 Task: Select the default option in the collapse items.
Action: Mouse moved to (10, 469)
Screenshot: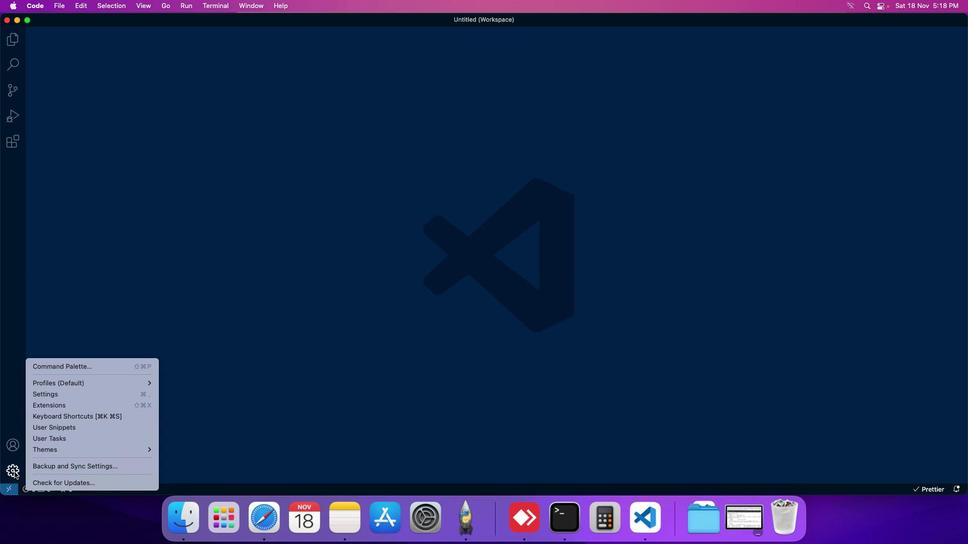 
Action: Mouse pressed left at (10, 469)
Screenshot: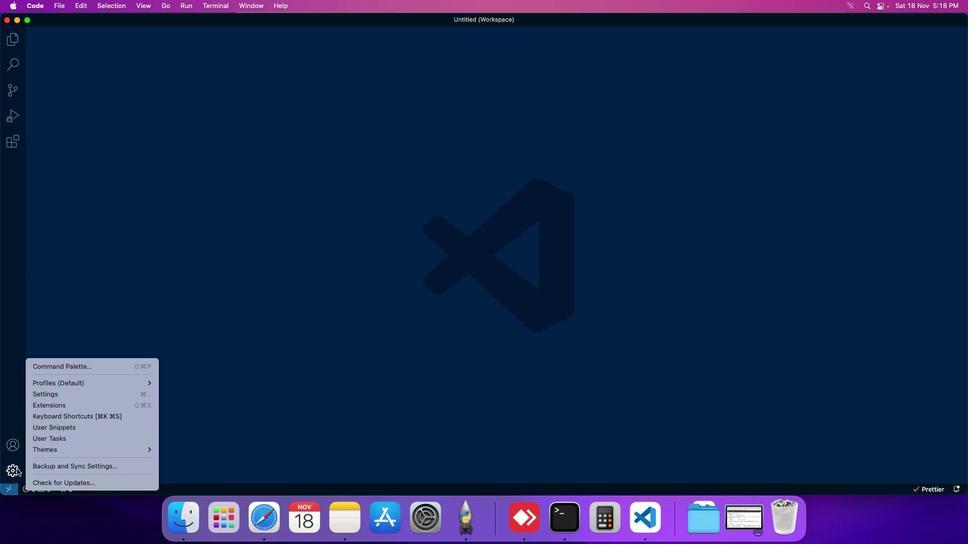 
Action: Mouse moved to (51, 395)
Screenshot: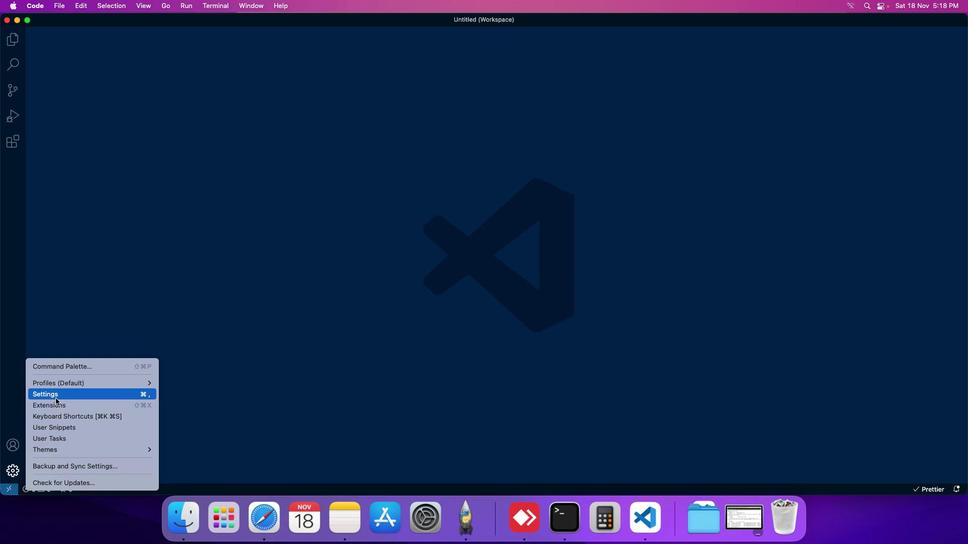 
Action: Mouse pressed left at (51, 395)
Screenshot: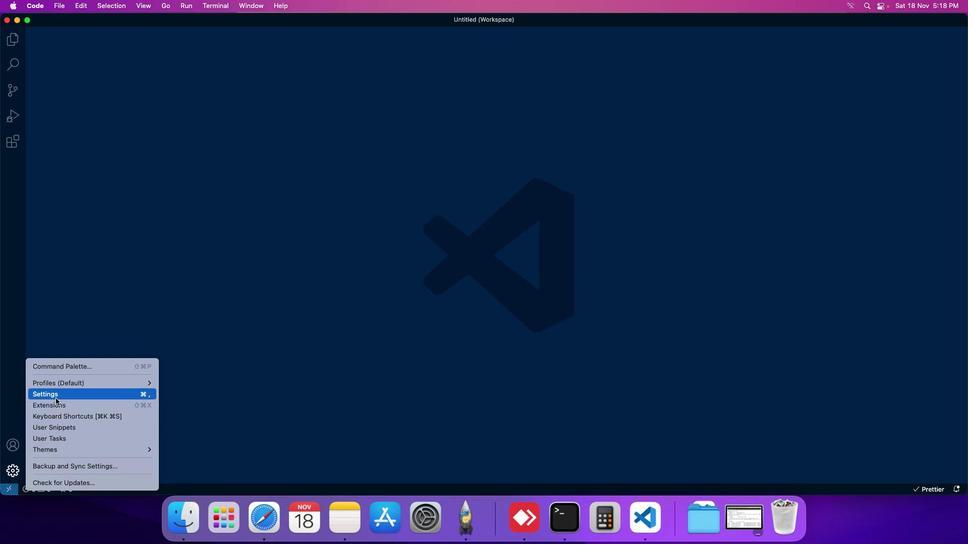 
Action: Mouse moved to (228, 77)
Screenshot: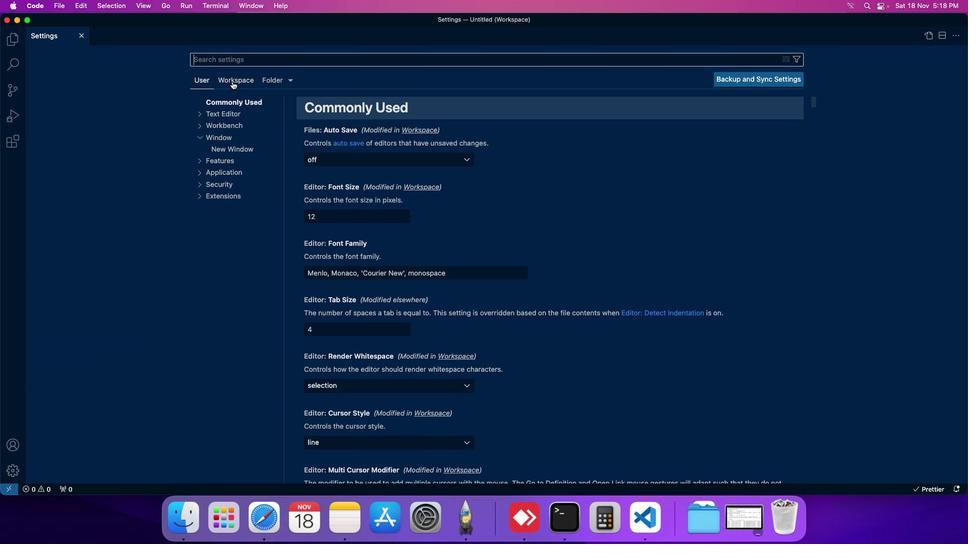 
Action: Mouse pressed left at (228, 77)
Screenshot: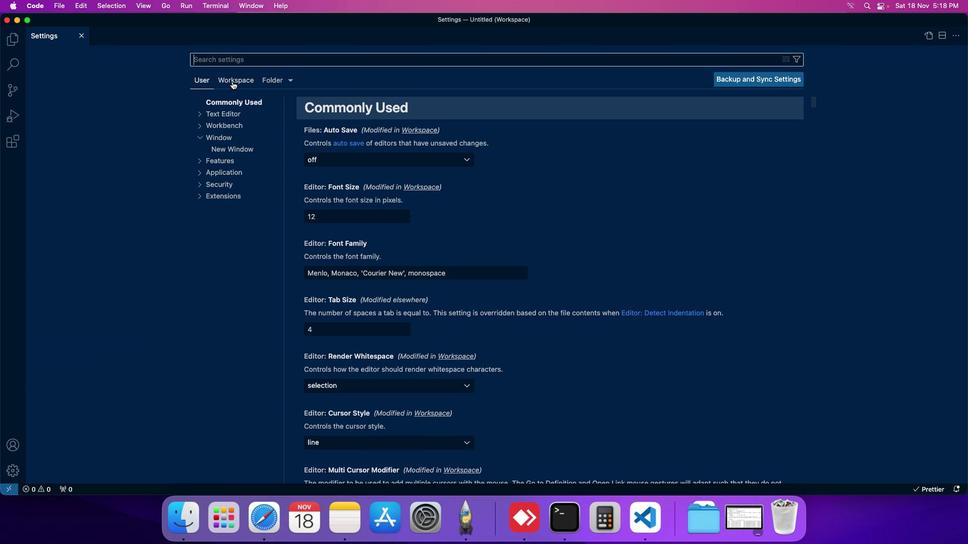
Action: Mouse moved to (217, 148)
Screenshot: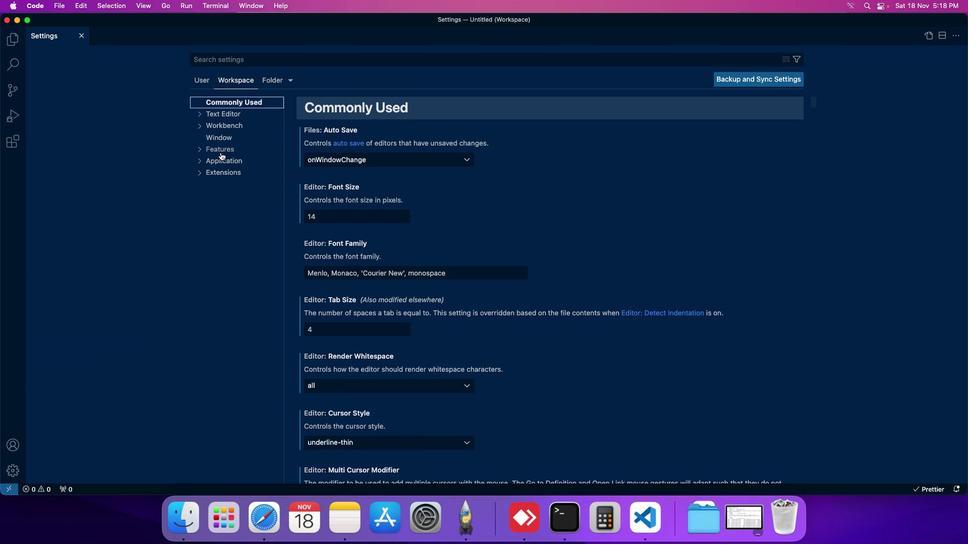 
Action: Mouse pressed left at (217, 148)
Screenshot: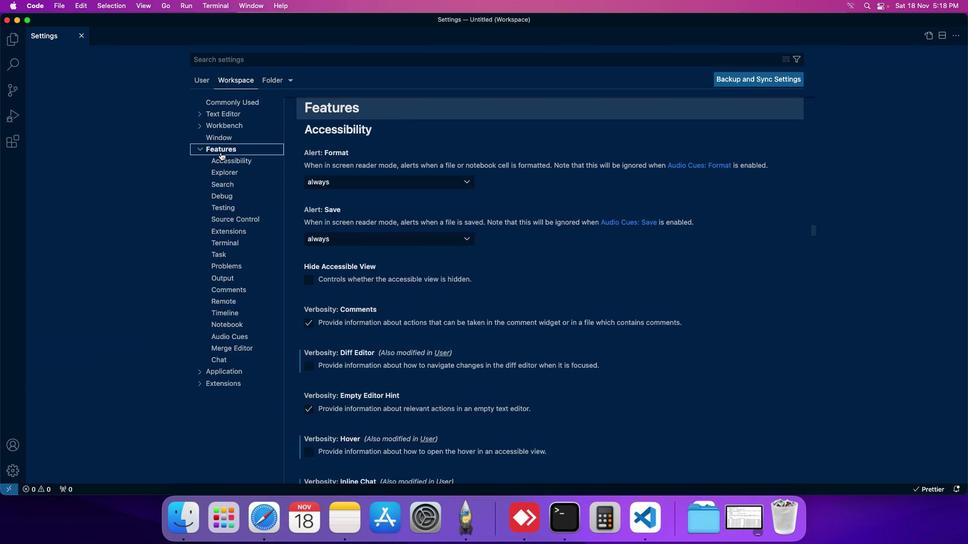 
Action: Mouse moved to (224, 172)
Screenshot: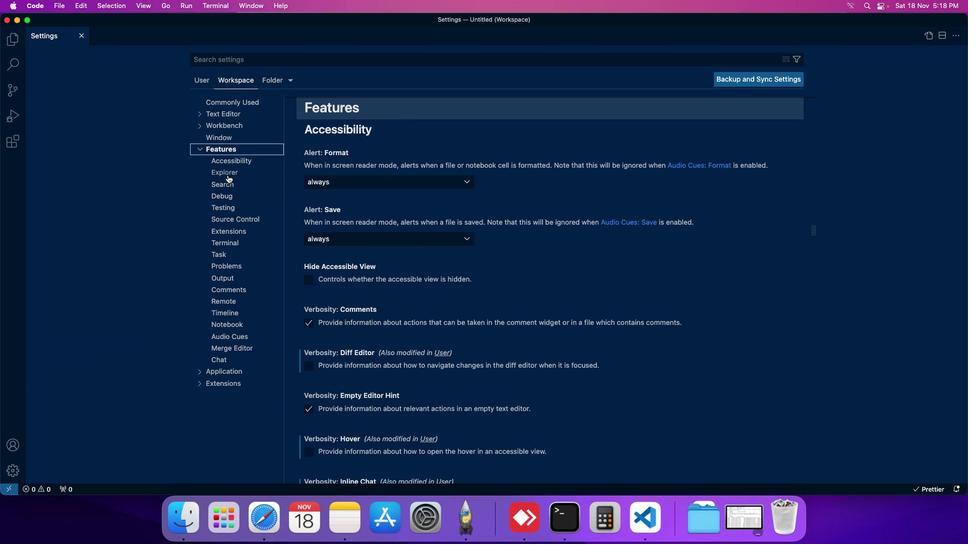 
Action: Mouse pressed left at (224, 172)
Screenshot: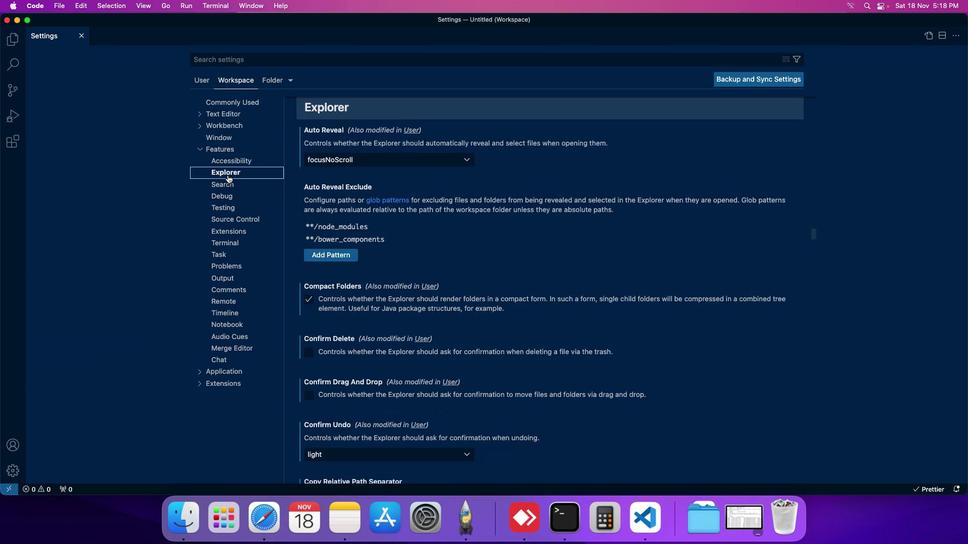 
Action: Mouse moved to (285, 222)
Screenshot: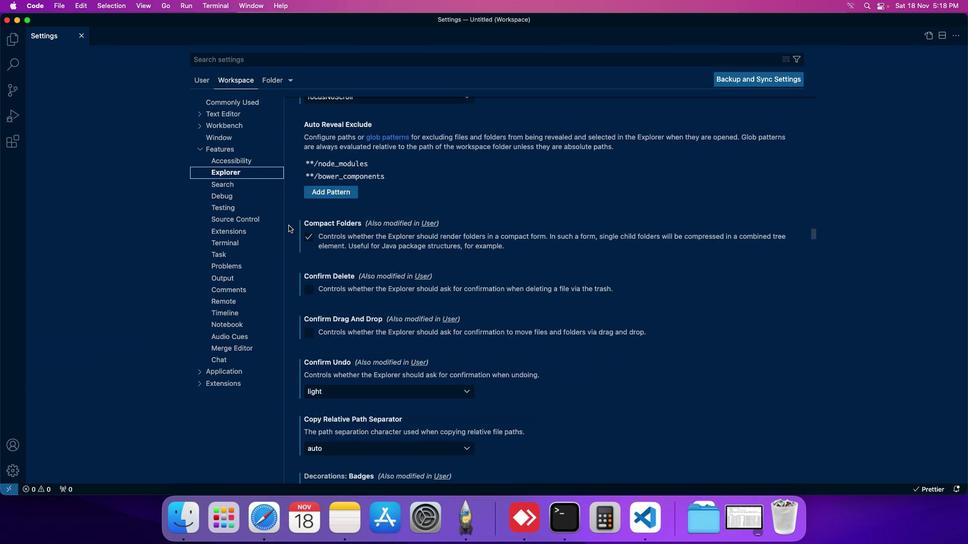
Action: Mouse scrolled (285, 222) with delta (-3, -3)
Screenshot: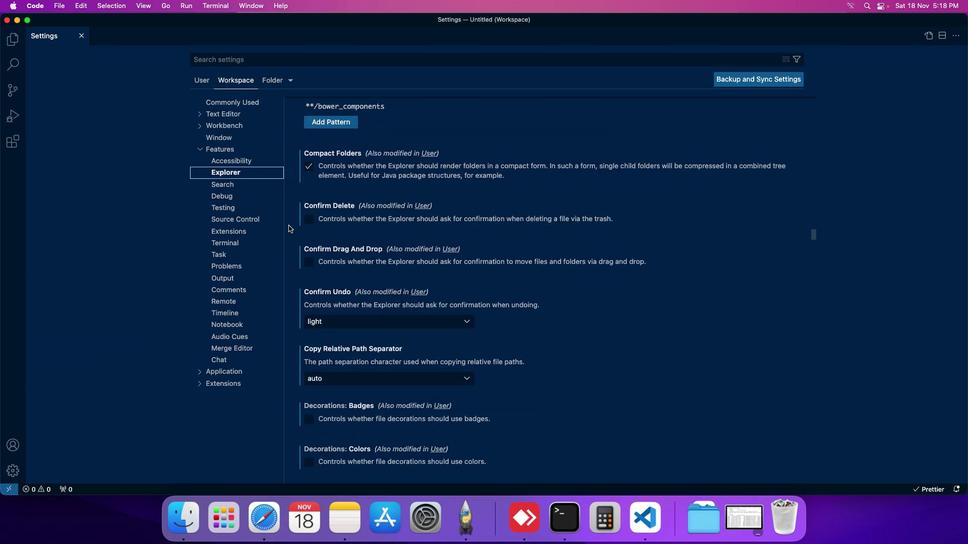 
Action: Mouse scrolled (285, 222) with delta (-3, -3)
Screenshot: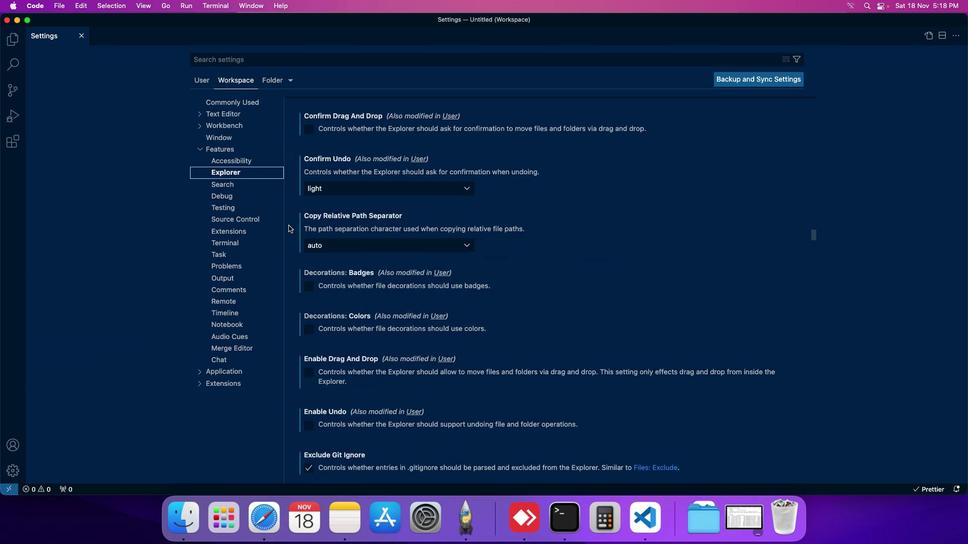 
Action: Mouse scrolled (285, 222) with delta (-3, -3)
Screenshot: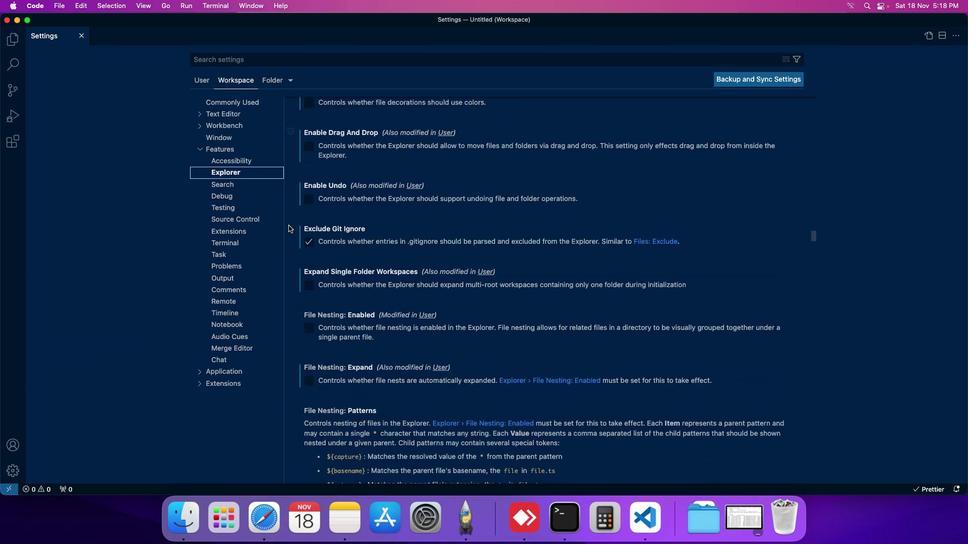 
Action: Mouse scrolled (285, 222) with delta (-3, -3)
Screenshot: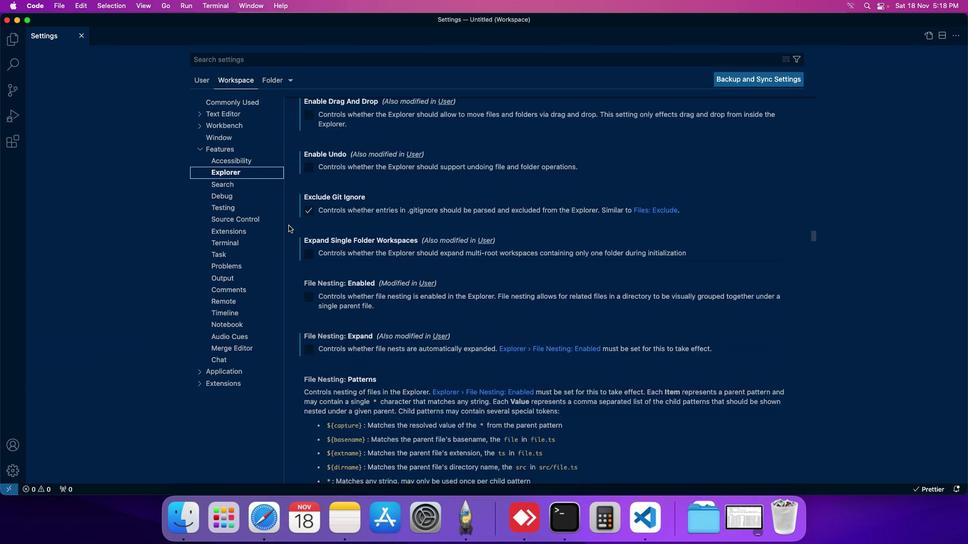 
Action: Mouse scrolled (285, 222) with delta (-3, -3)
Screenshot: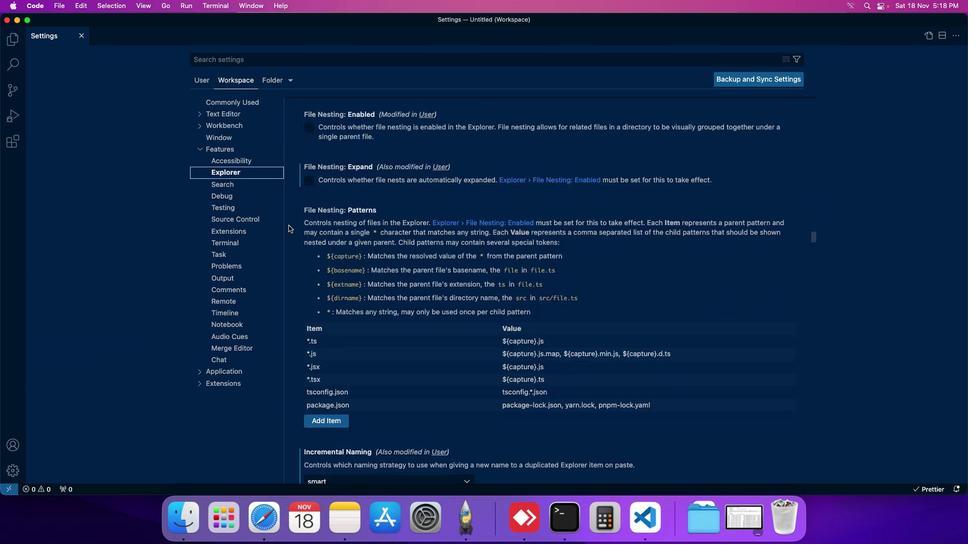 
Action: Mouse scrolled (285, 222) with delta (-3, -3)
Screenshot: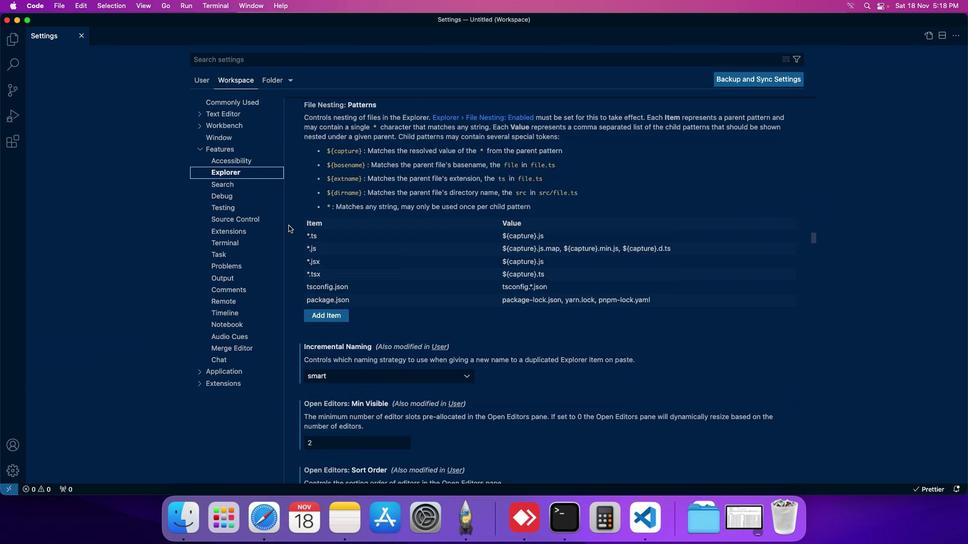 
Action: Mouse scrolled (285, 222) with delta (-3, -3)
Screenshot: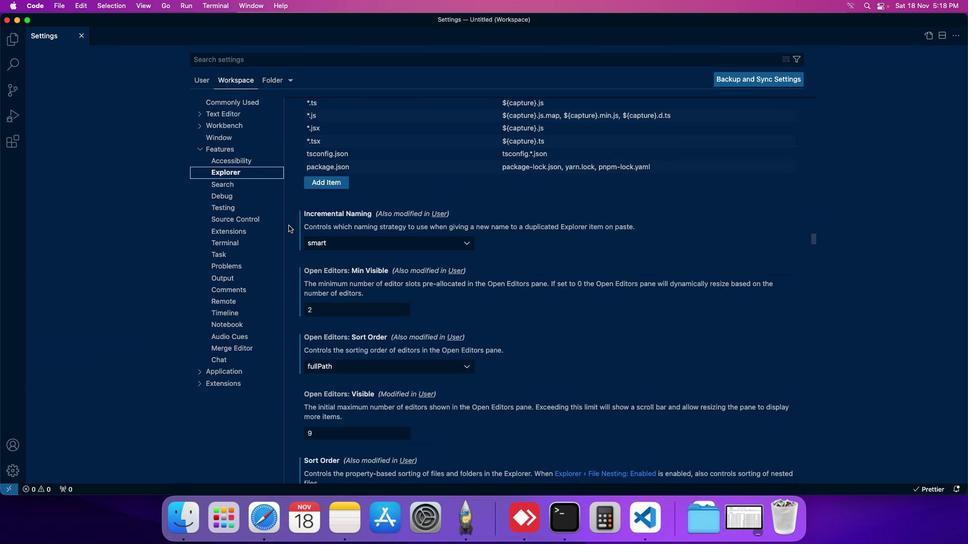 
Action: Mouse scrolled (285, 222) with delta (-3, -3)
Screenshot: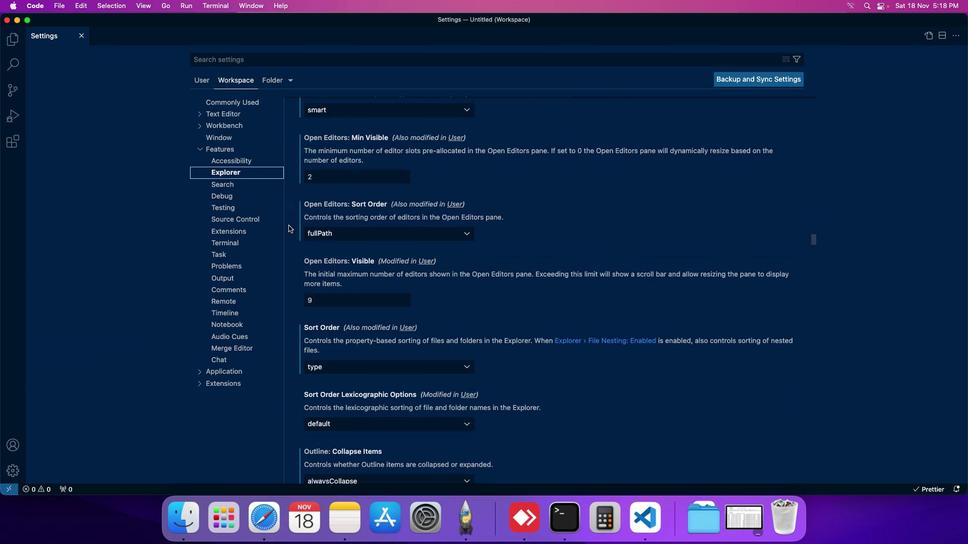 
Action: Mouse scrolled (285, 222) with delta (-3, -3)
Screenshot: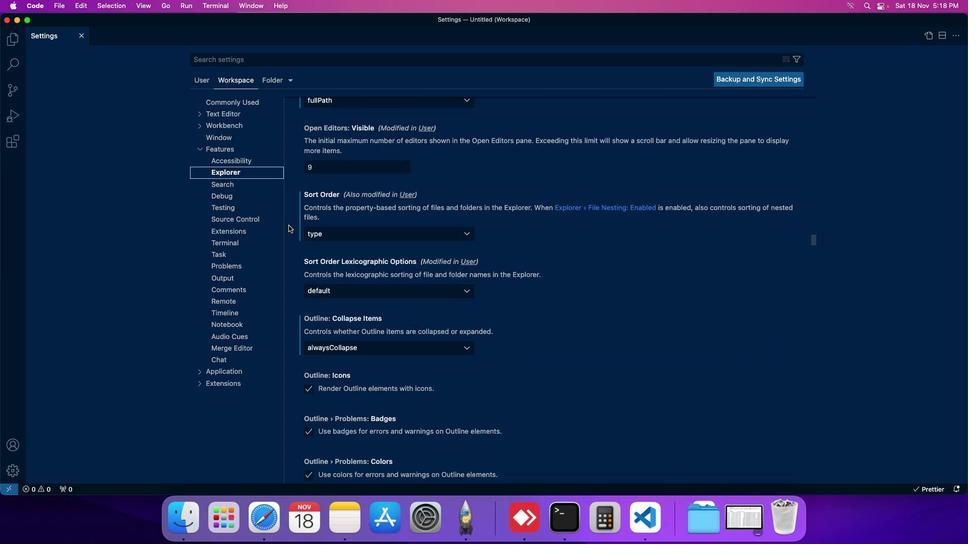 
Action: Mouse moved to (285, 222)
Screenshot: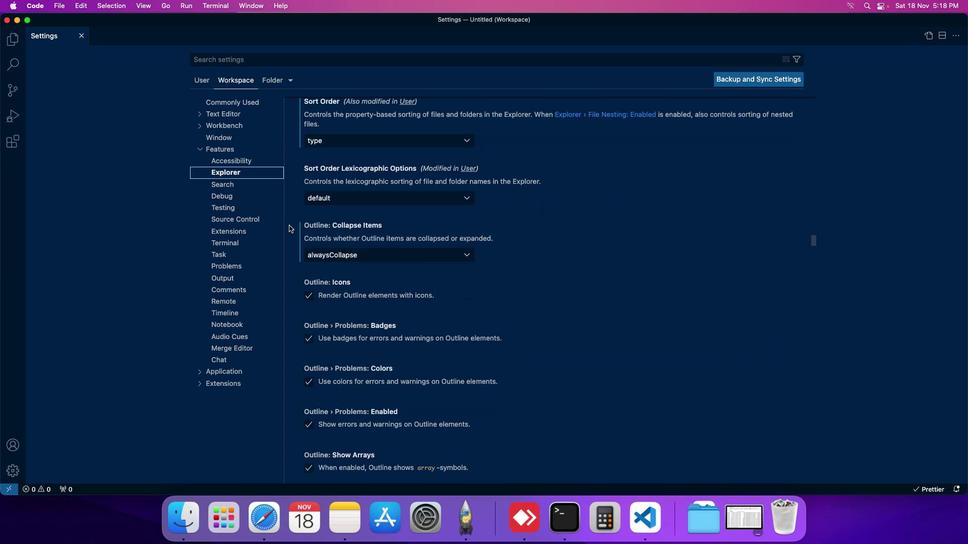 
Action: Mouse scrolled (285, 222) with delta (-3, -3)
Screenshot: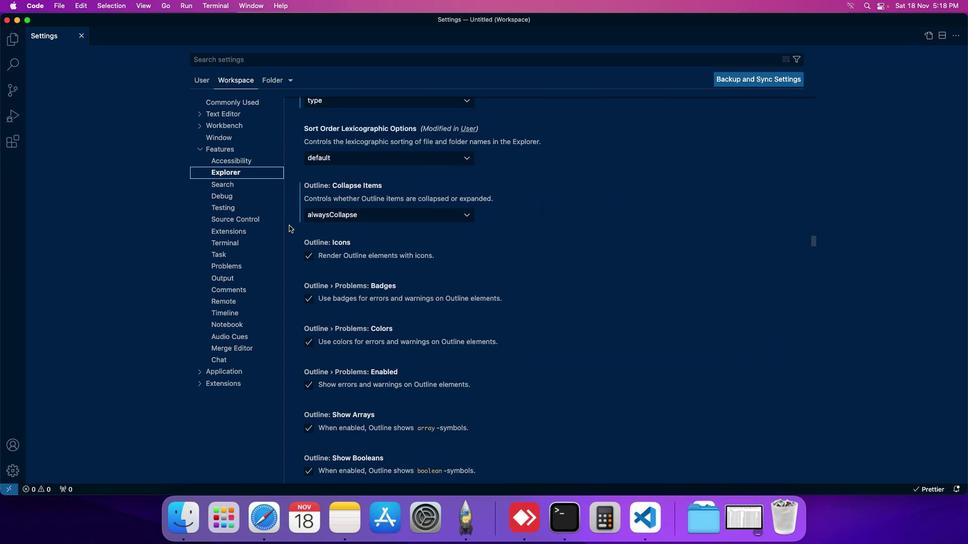 
Action: Mouse moved to (335, 157)
Screenshot: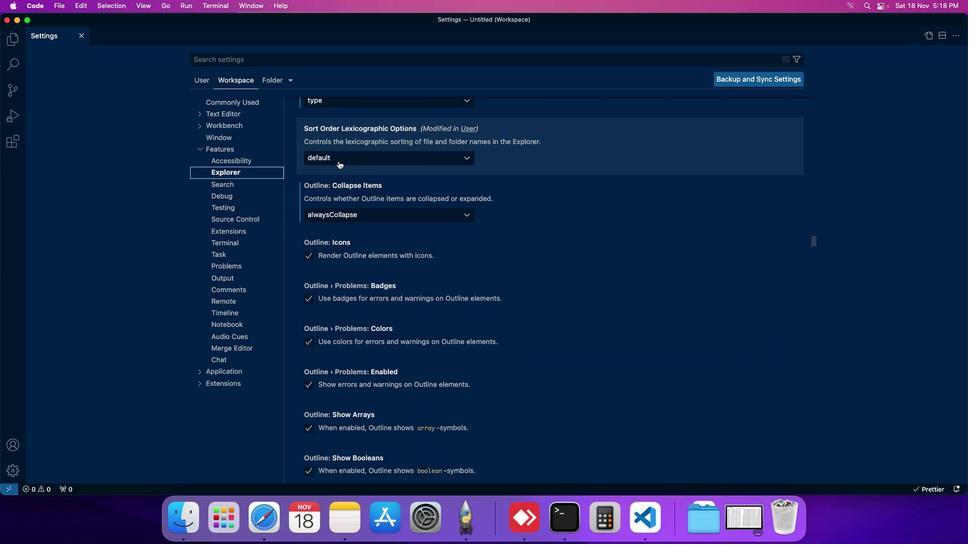 
Action: Mouse pressed left at (335, 157)
Screenshot: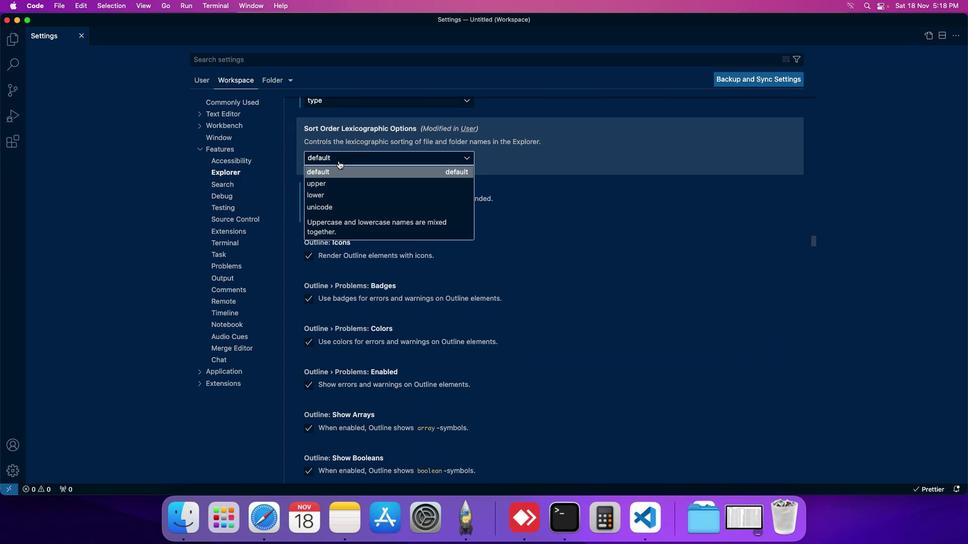 
Action: Mouse moved to (321, 172)
Screenshot: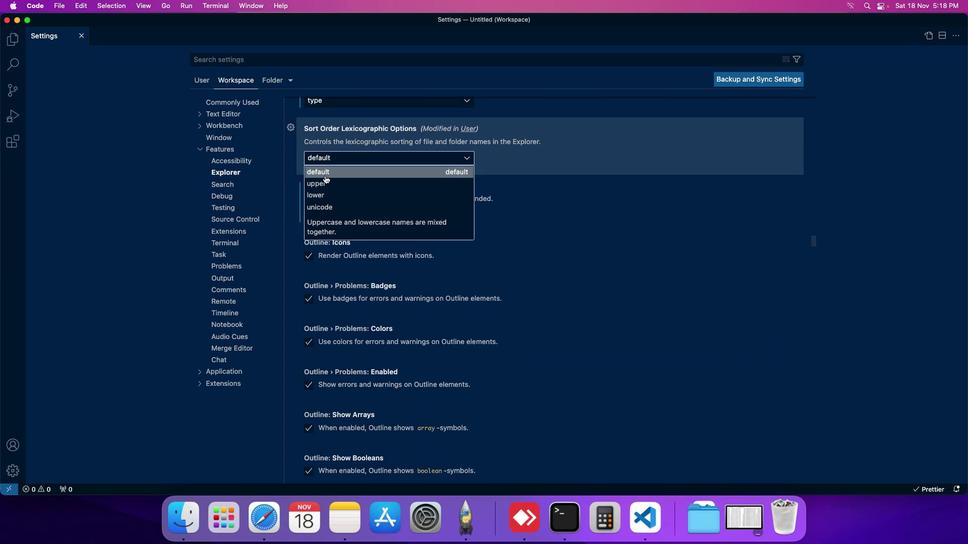 
Action: Mouse pressed left at (321, 172)
Screenshot: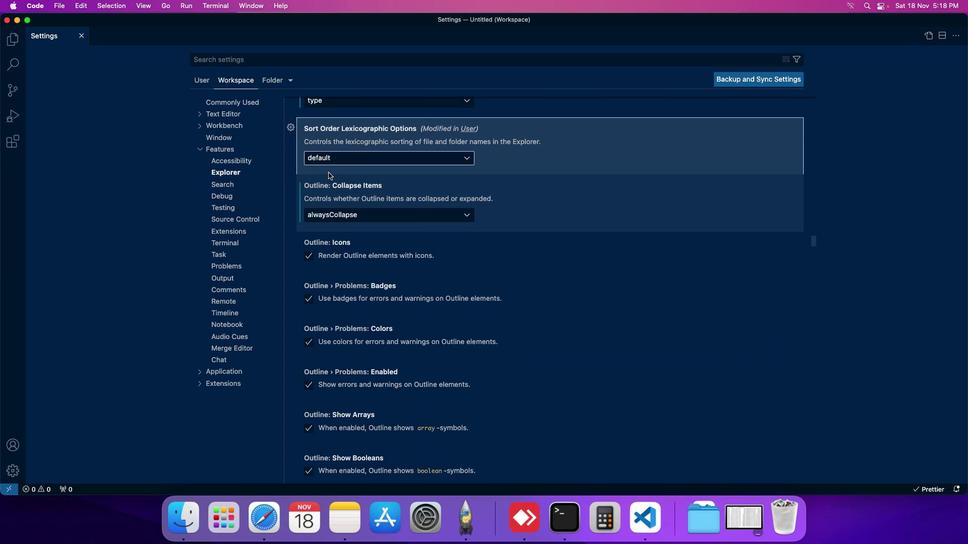 
Action: Mouse moved to (336, 160)
Screenshot: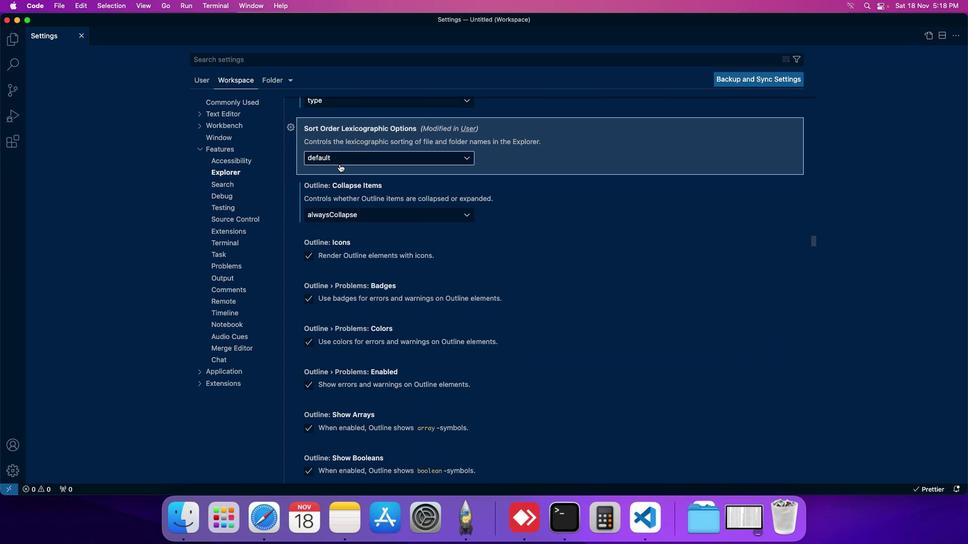 
